 Task: Use the formula "FLOOR.PRECISE" in spreadsheet "Project portfolio".
Action: Mouse moved to (663, 325)
Screenshot: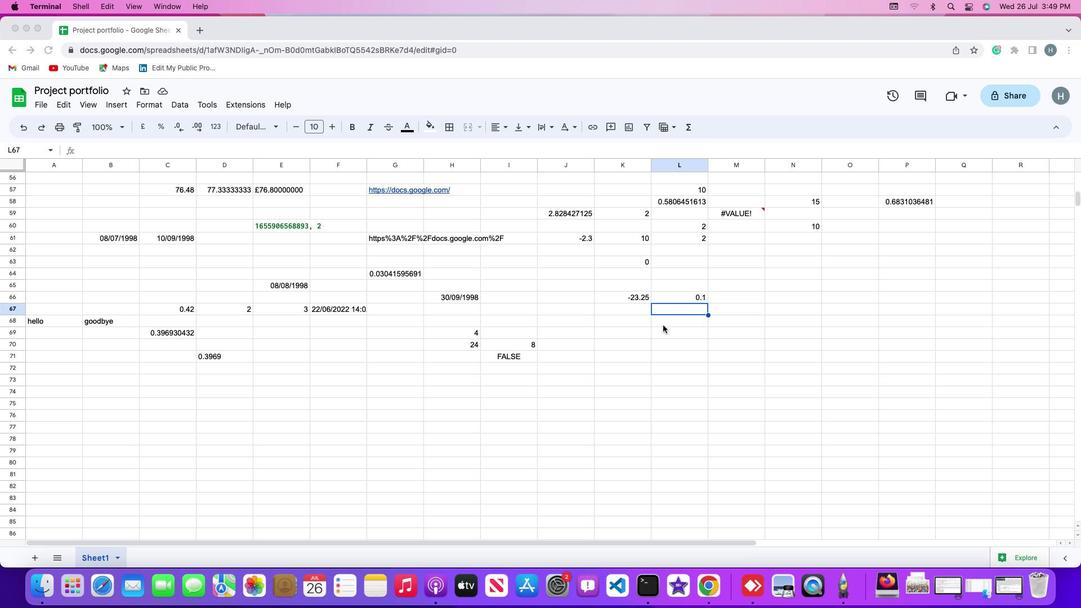 
Action: Mouse pressed left at (663, 325)
Screenshot: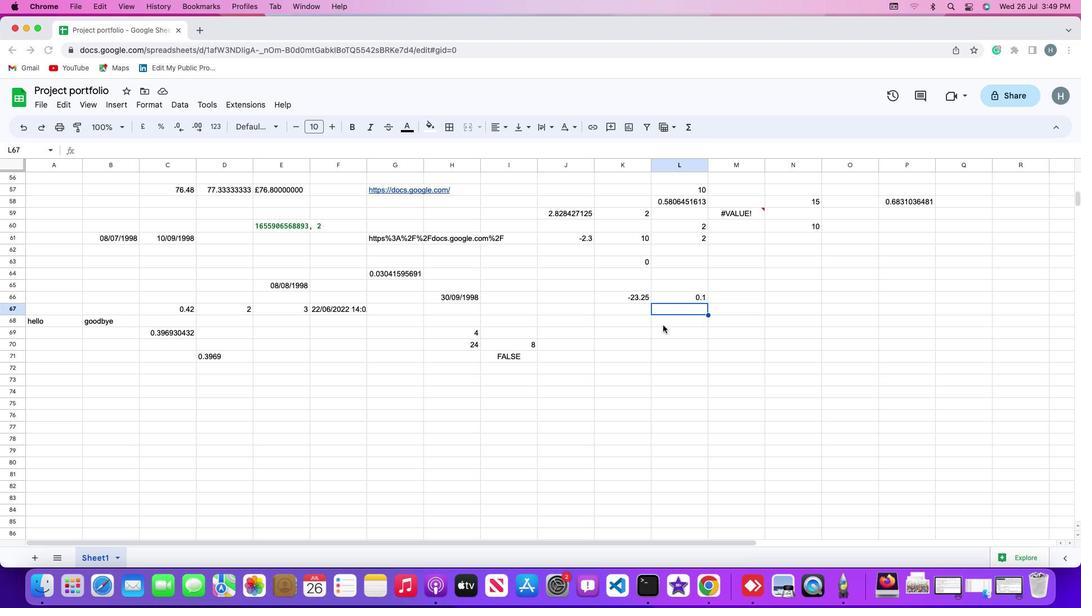 
Action: Mouse moved to (116, 102)
Screenshot: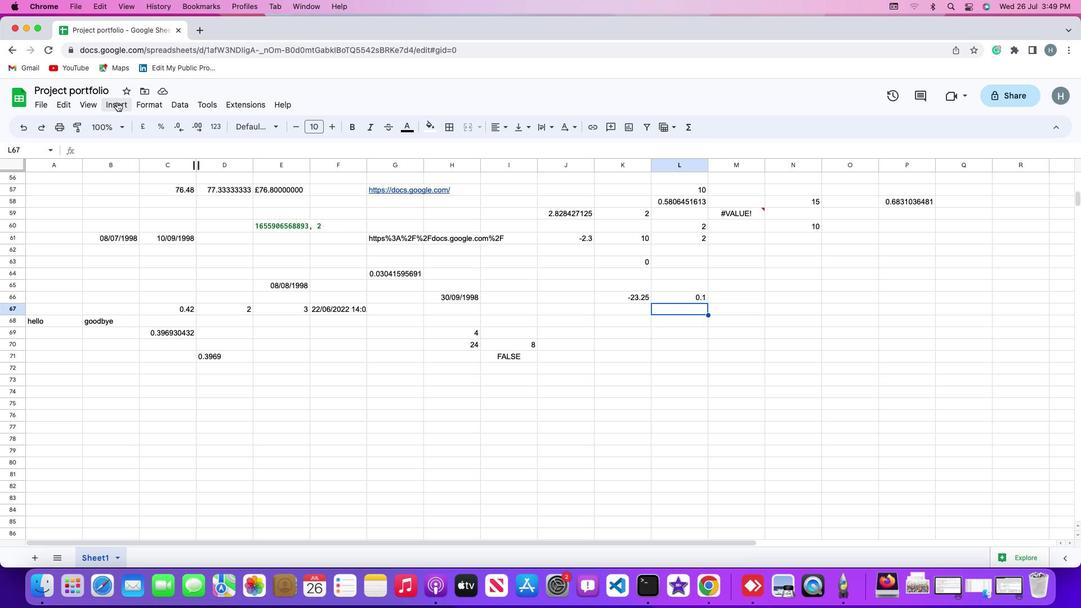 
Action: Mouse pressed left at (116, 102)
Screenshot: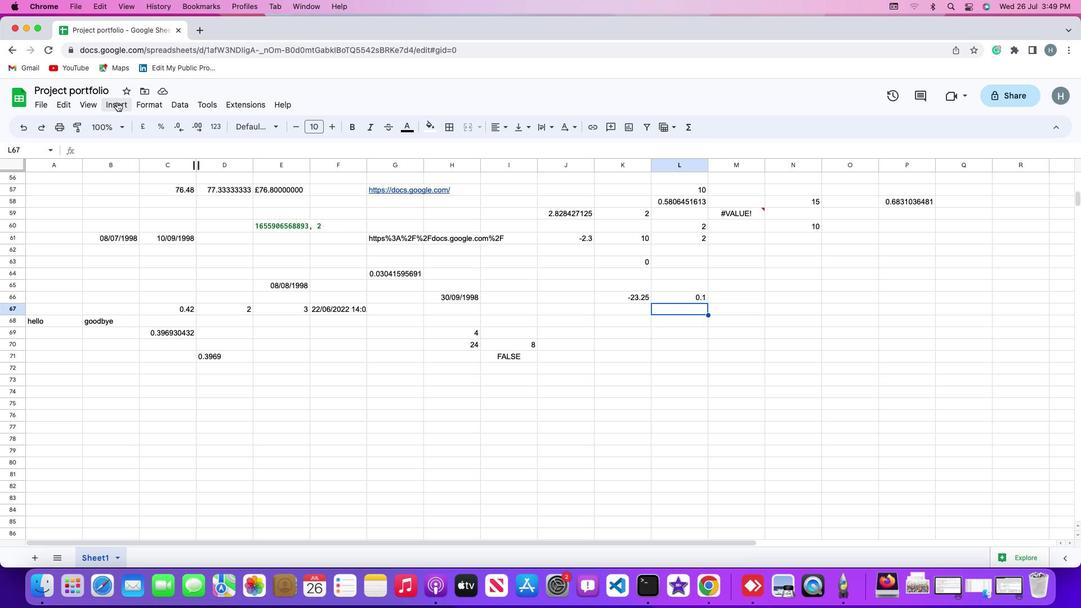 
Action: Mouse moved to (135, 281)
Screenshot: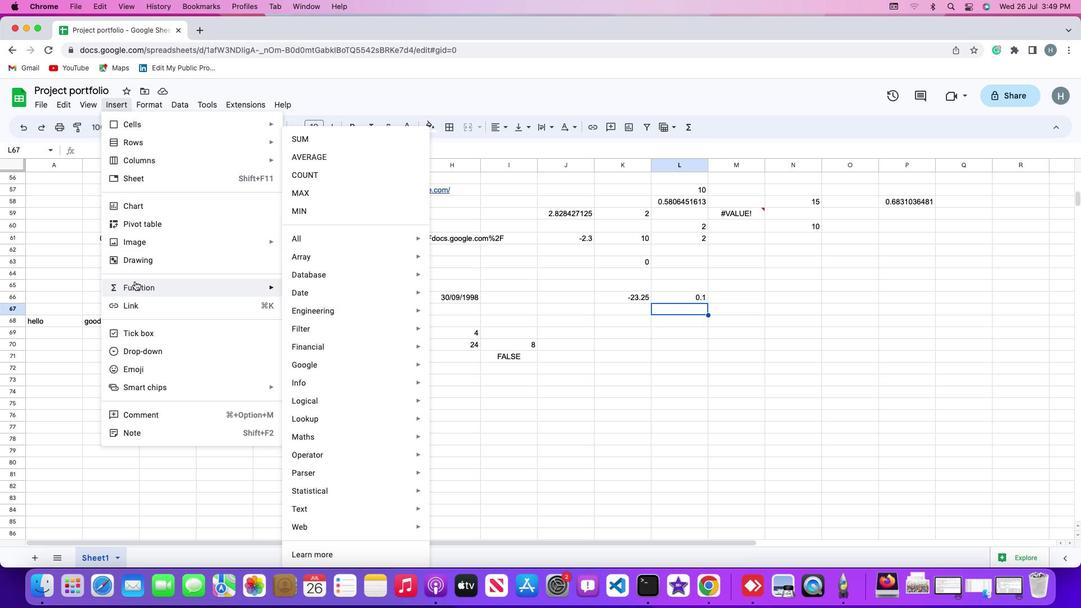 
Action: Mouse pressed left at (135, 281)
Screenshot: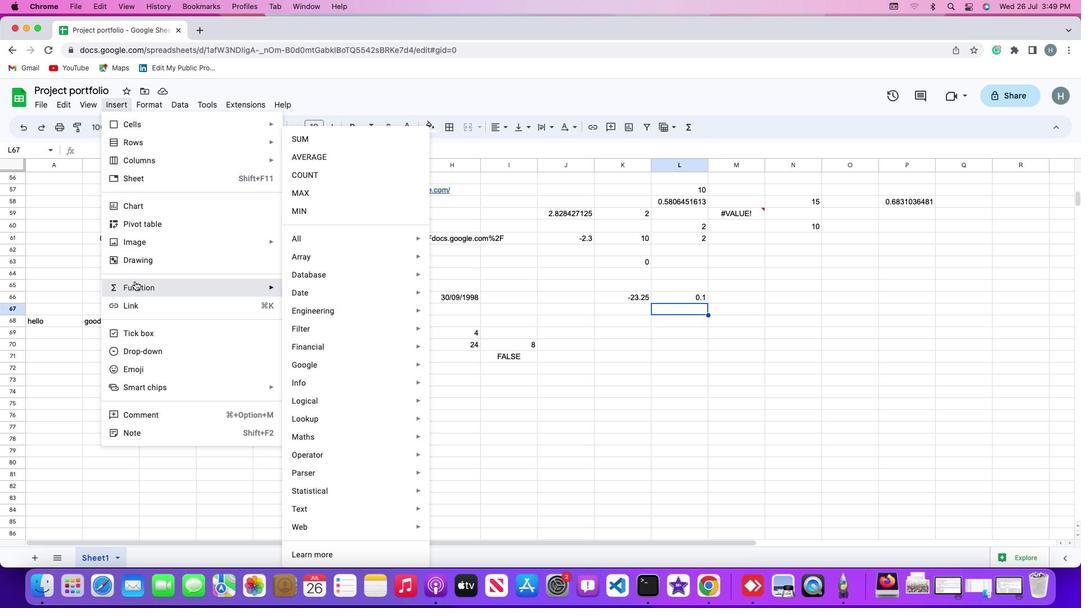 
Action: Mouse moved to (338, 241)
Screenshot: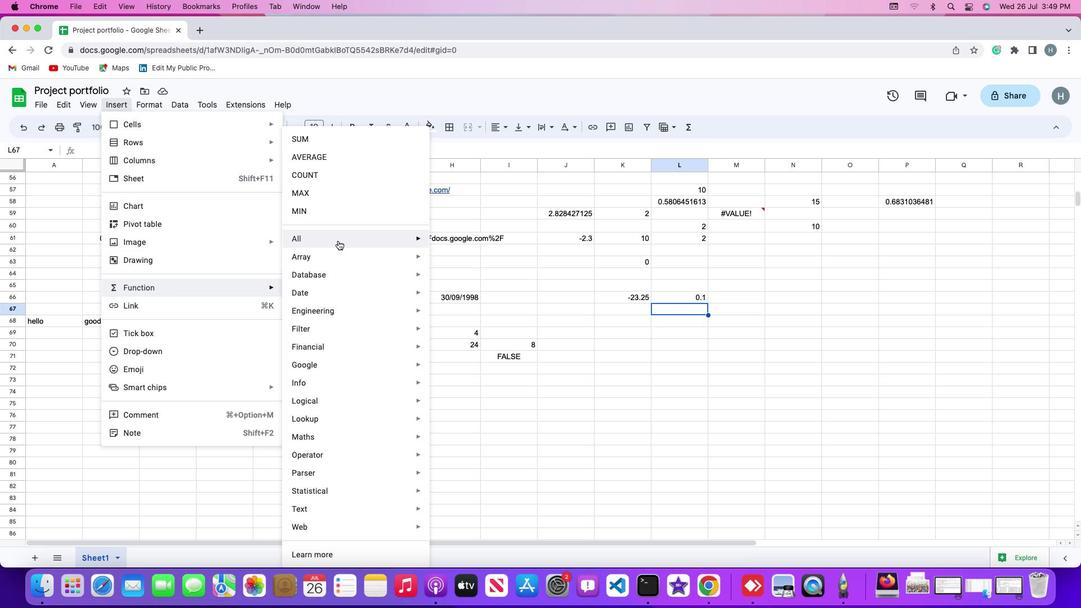
Action: Mouse pressed left at (338, 241)
Screenshot: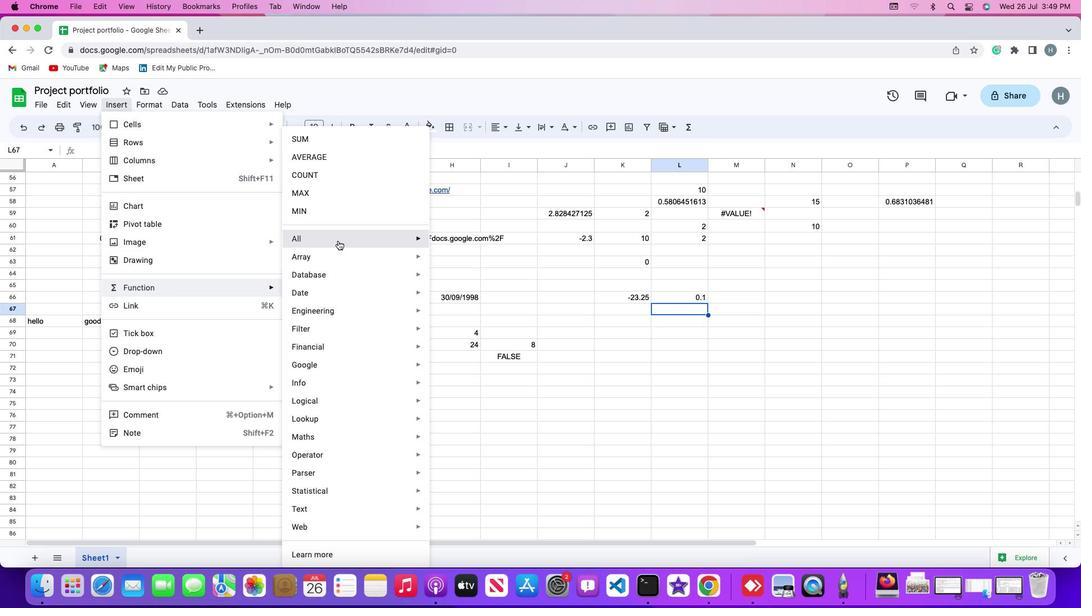 
Action: Mouse moved to (449, 521)
Screenshot: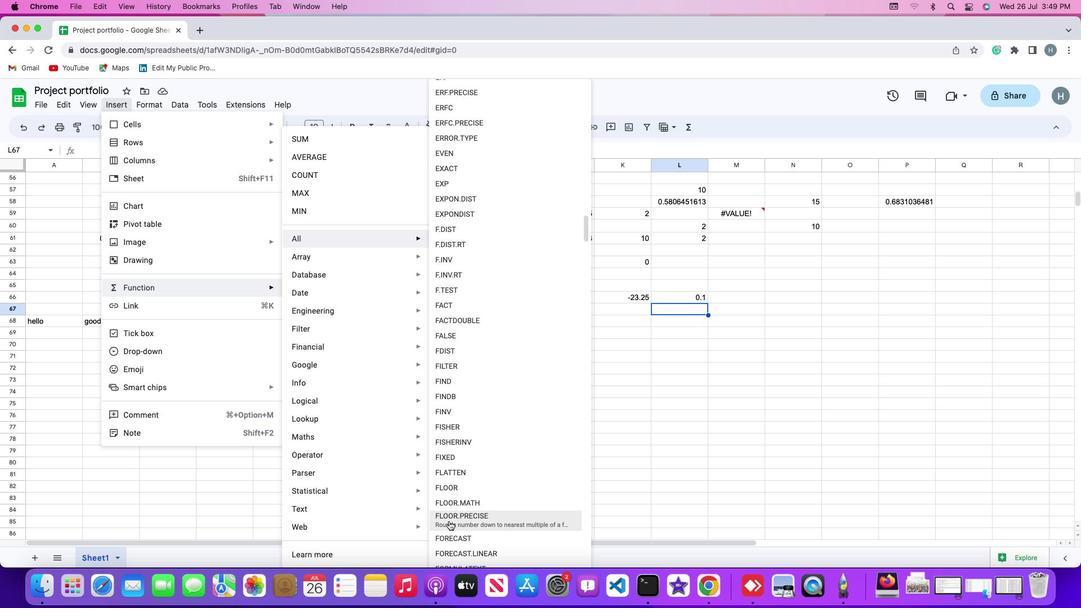 
Action: Mouse pressed left at (449, 521)
Screenshot: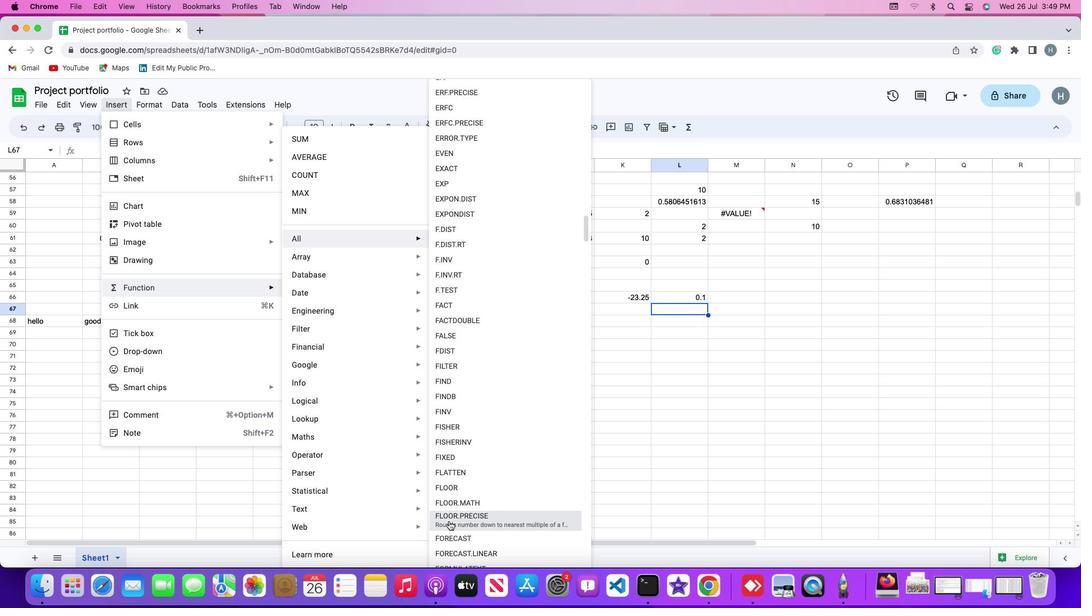 
Action: Mouse moved to (643, 296)
Screenshot: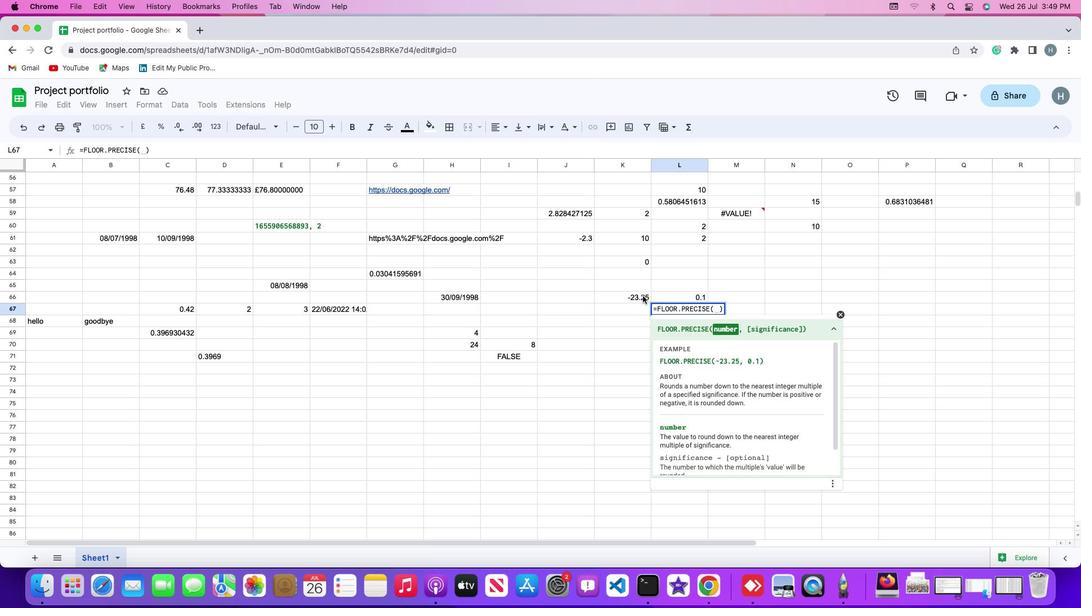 
Action: Mouse pressed left at (643, 296)
Screenshot: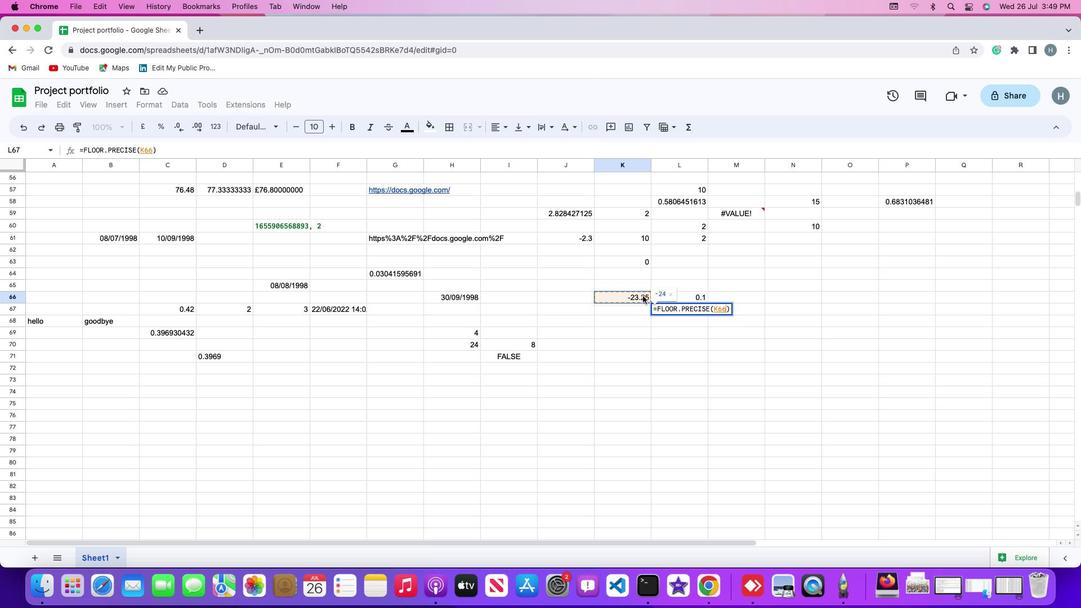 
Action: Key pressed ','
Screenshot: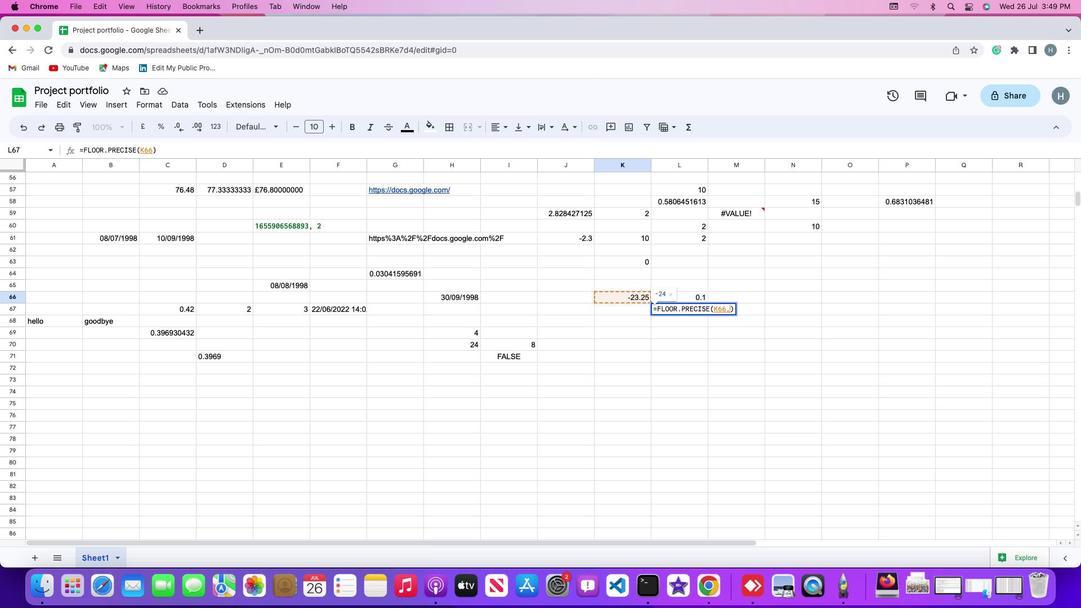 
Action: Mouse moved to (695, 296)
Screenshot: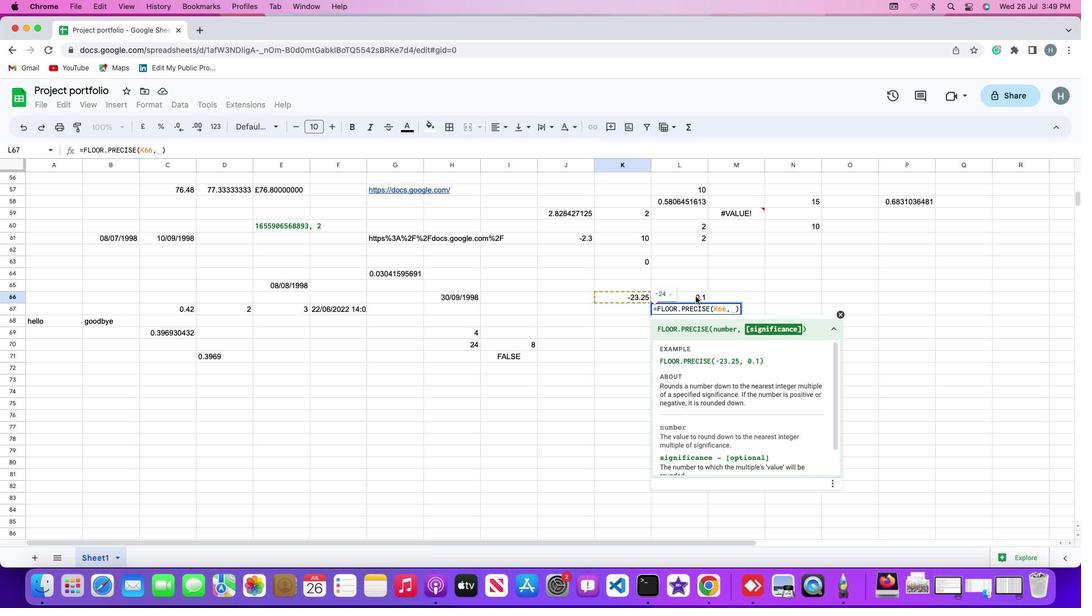 
Action: Mouse pressed left at (695, 296)
Screenshot: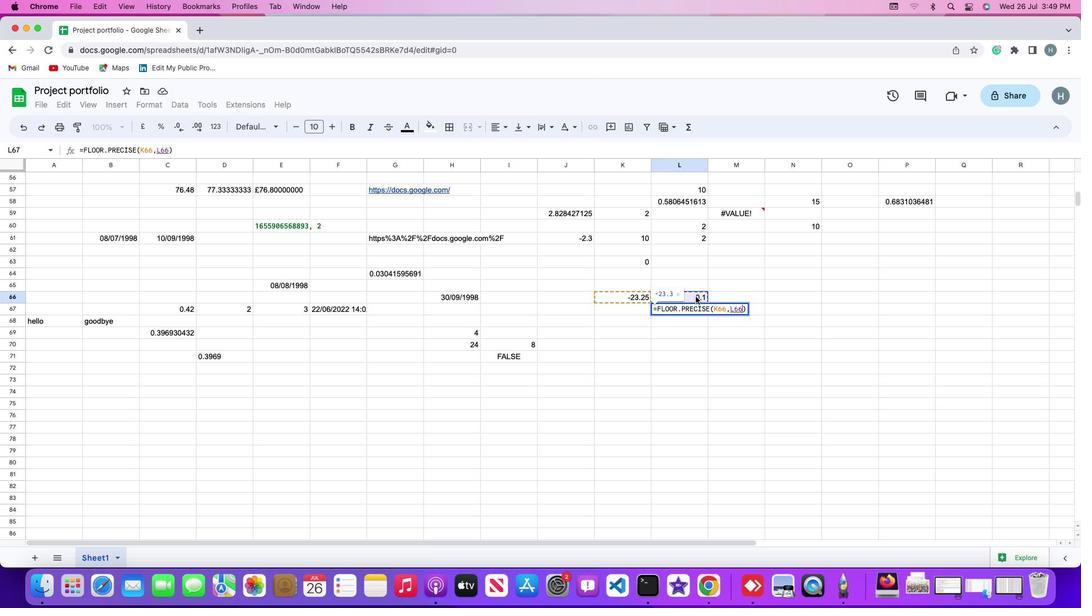 
Action: Key pressed Key.enter
Screenshot: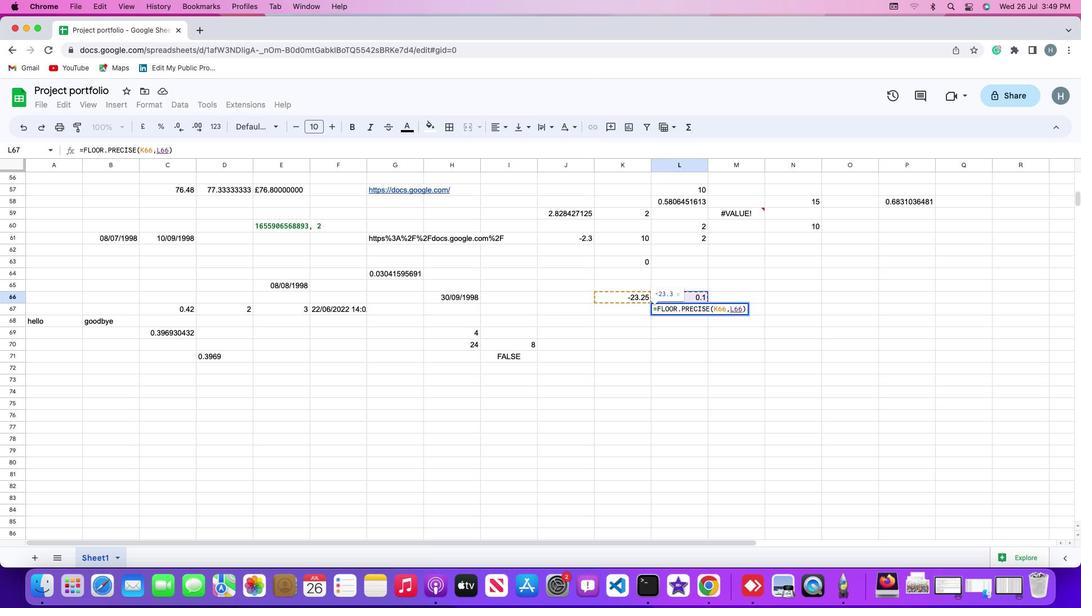 
